 Task: Set the mime for HTTP stream output to "autodetected".
Action: Mouse moved to (140, 37)
Screenshot: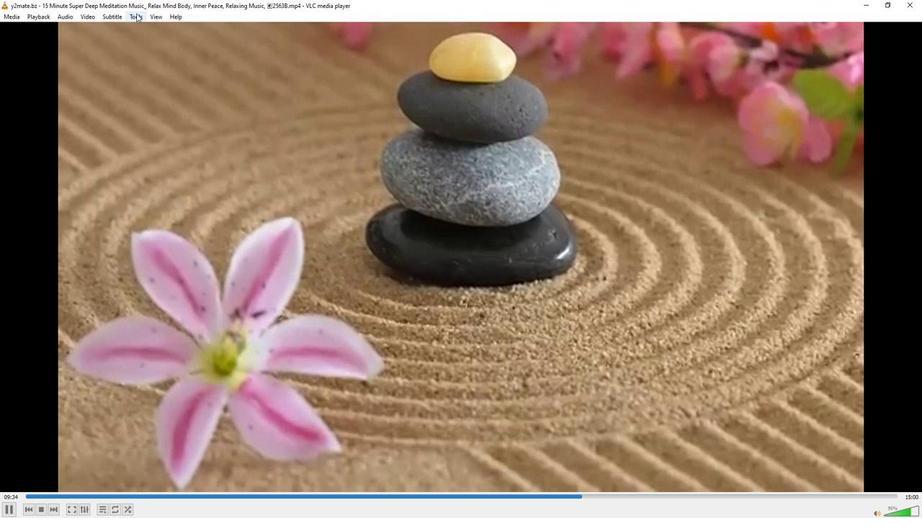 
Action: Mouse pressed left at (140, 37)
Screenshot: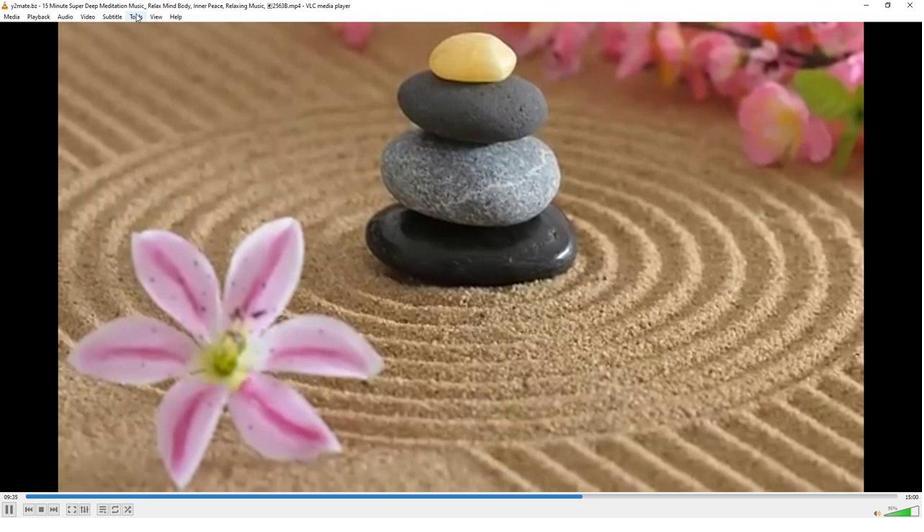 
Action: Mouse moved to (159, 146)
Screenshot: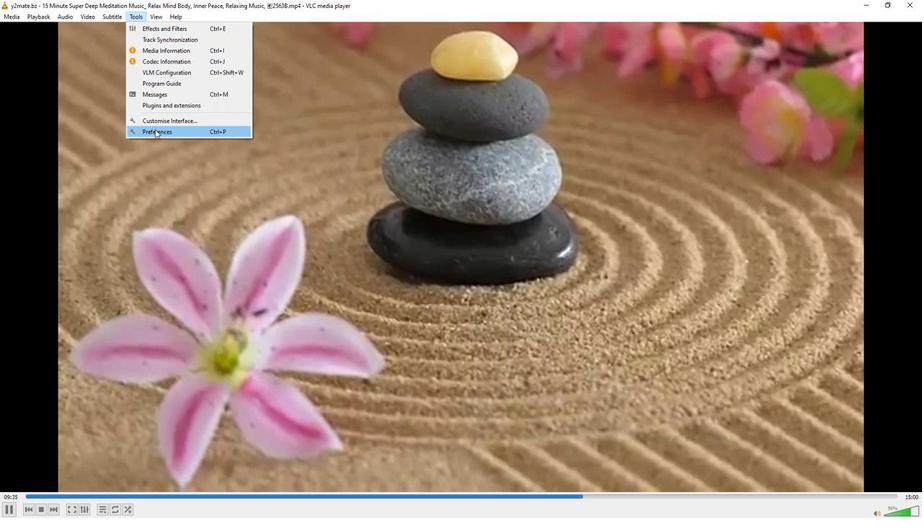 
Action: Mouse pressed left at (159, 146)
Screenshot: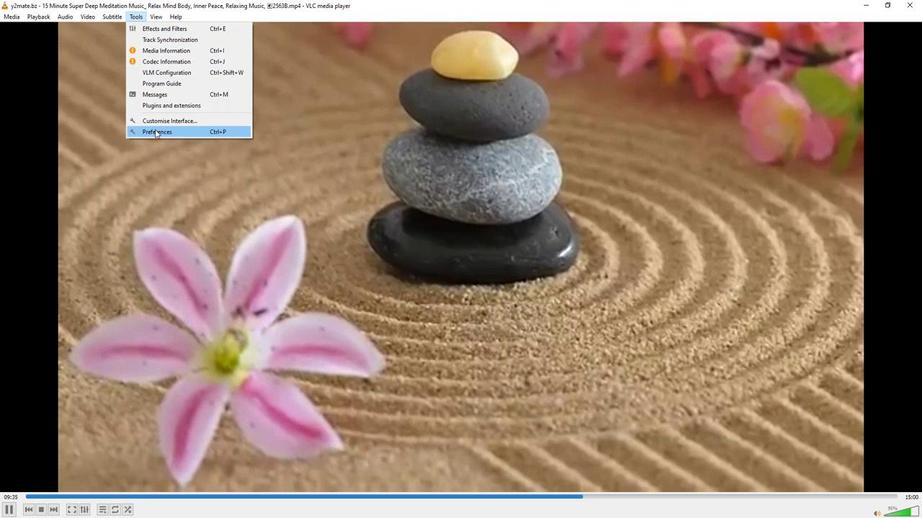 
Action: Mouse moved to (306, 420)
Screenshot: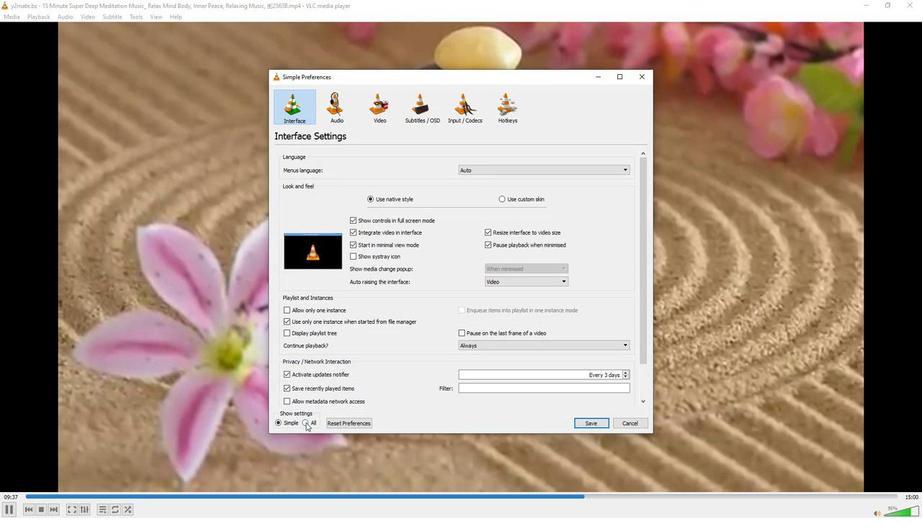 
Action: Mouse pressed left at (306, 420)
Screenshot: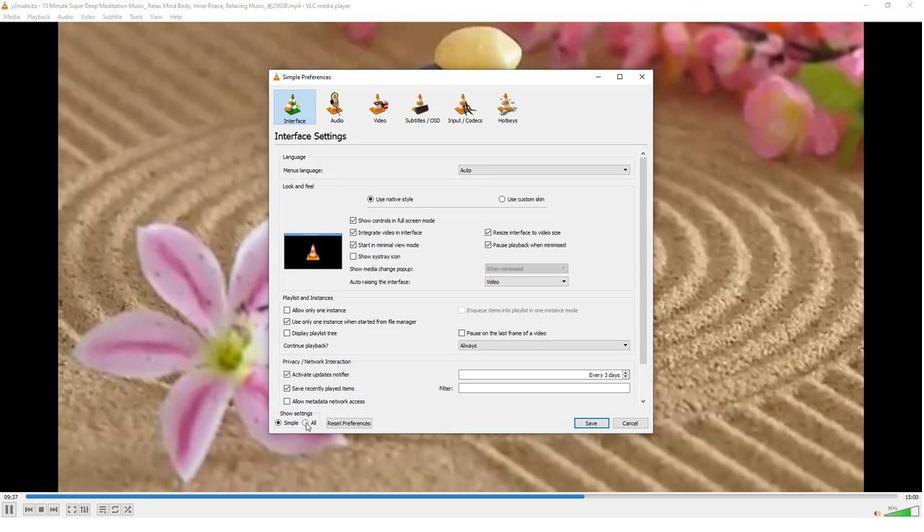 
Action: Mouse moved to (309, 378)
Screenshot: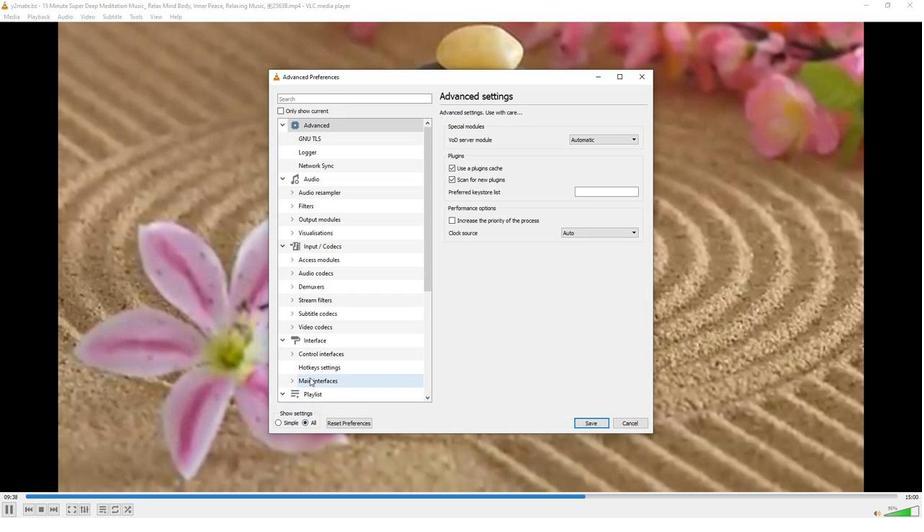 
Action: Mouse scrolled (309, 378) with delta (0, 0)
Screenshot: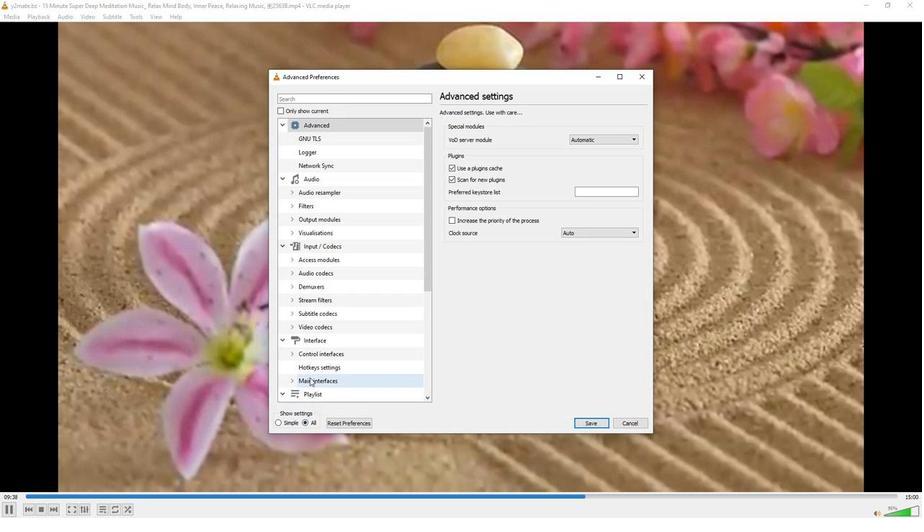 
Action: Mouse scrolled (309, 378) with delta (0, 0)
Screenshot: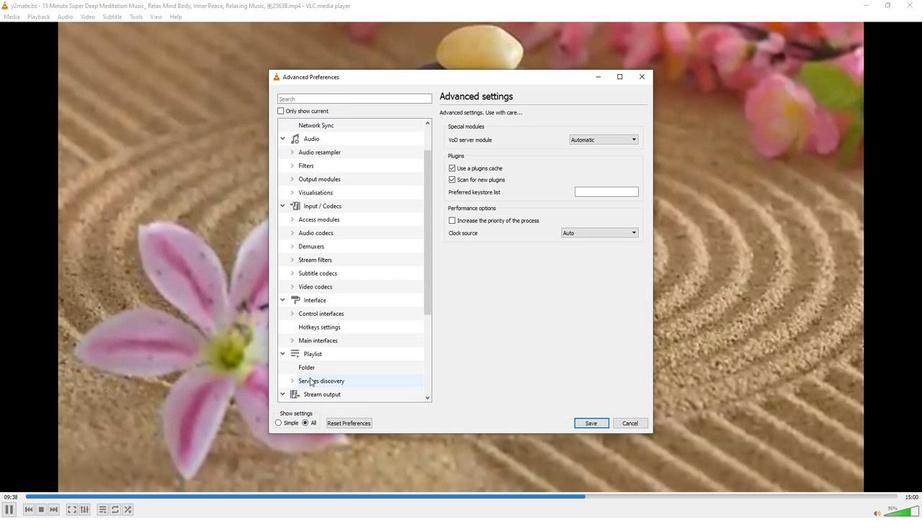 
Action: Mouse moved to (291, 370)
Screenshot: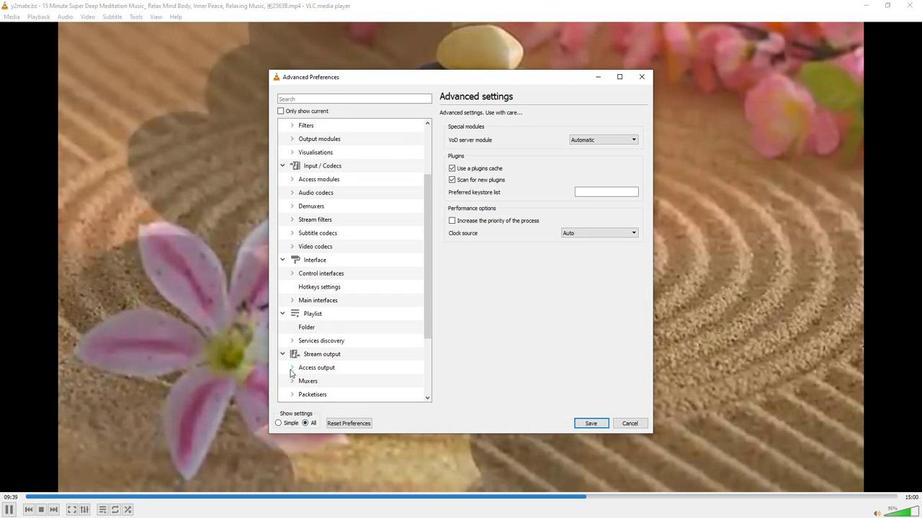 
Action: Mouse pressed left at (291, 370)
Screenshot: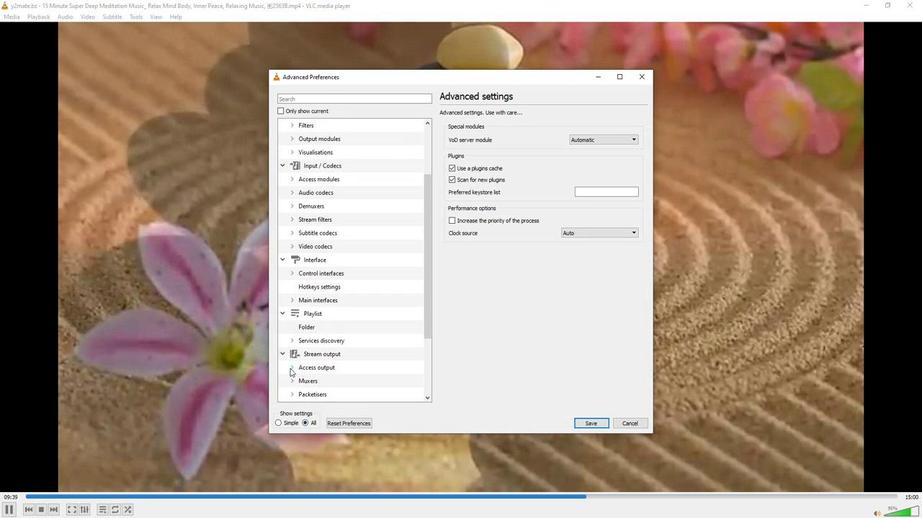 
Action: Mouse moved to (315, 394)
Screenshot: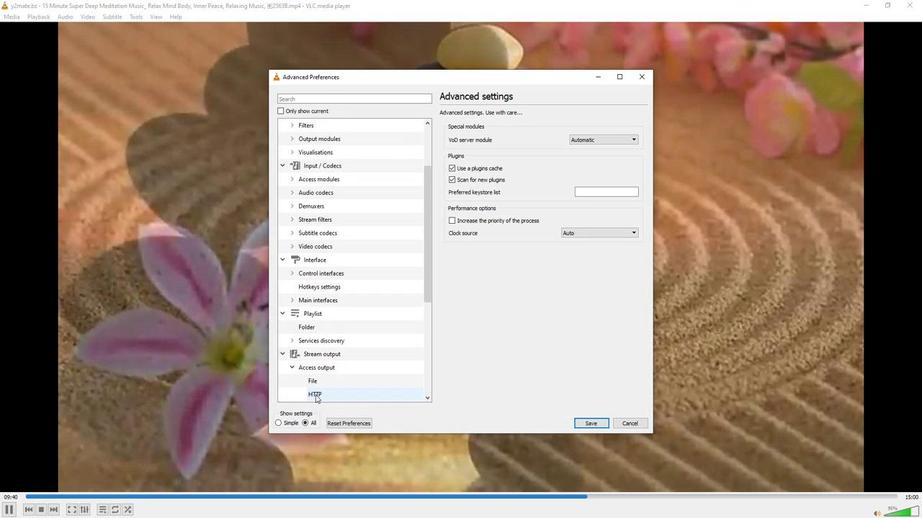 
Action: Mouse pressed left at (315, 394)
Screenshot: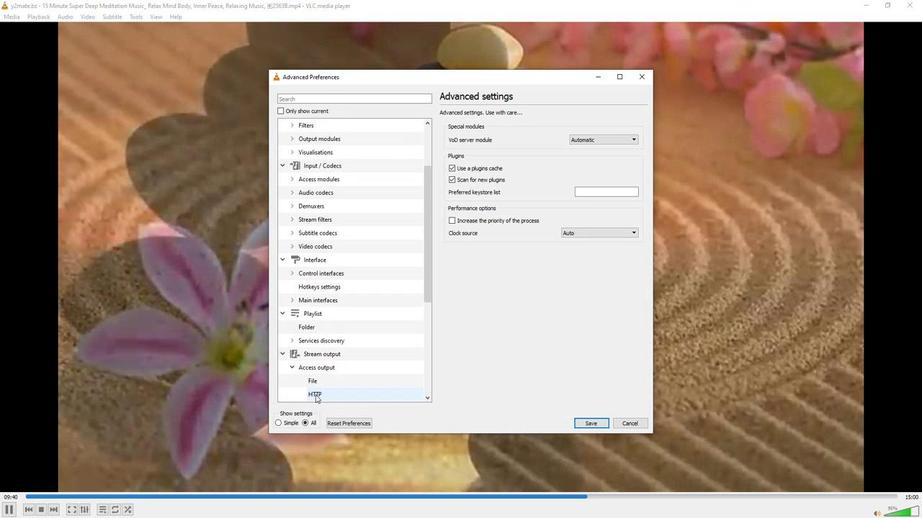 
Action: Mouse moved to (591, 168)
Screenshot: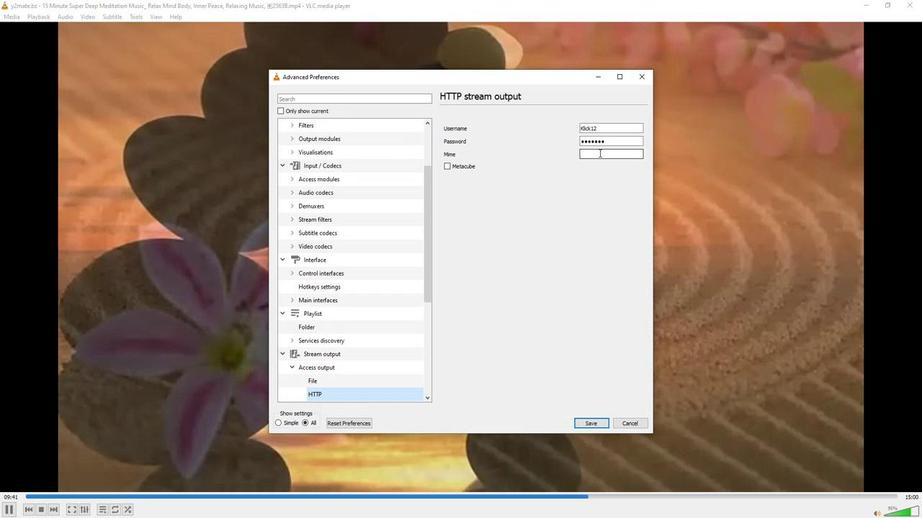 
Action: Mouse pressed left at (591, 168)
Screenshot: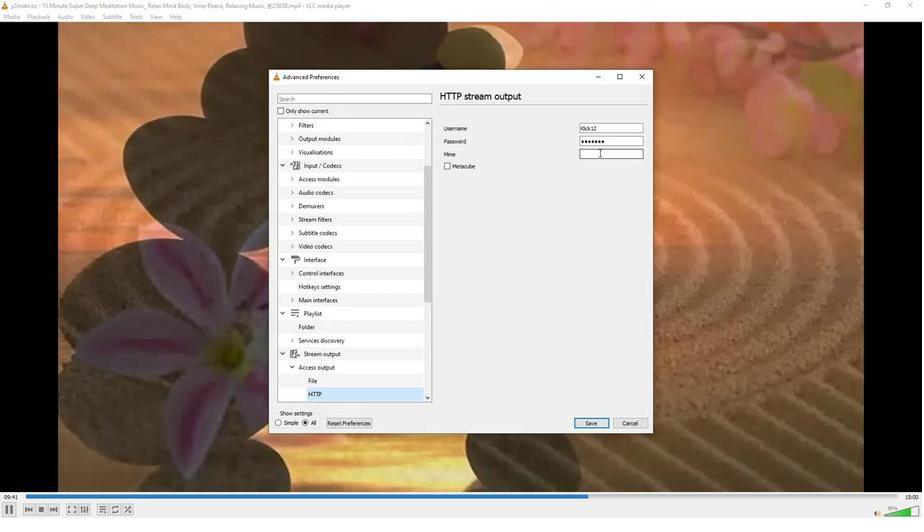 
Action: Mouse moved to (589, 169)
Screenshot: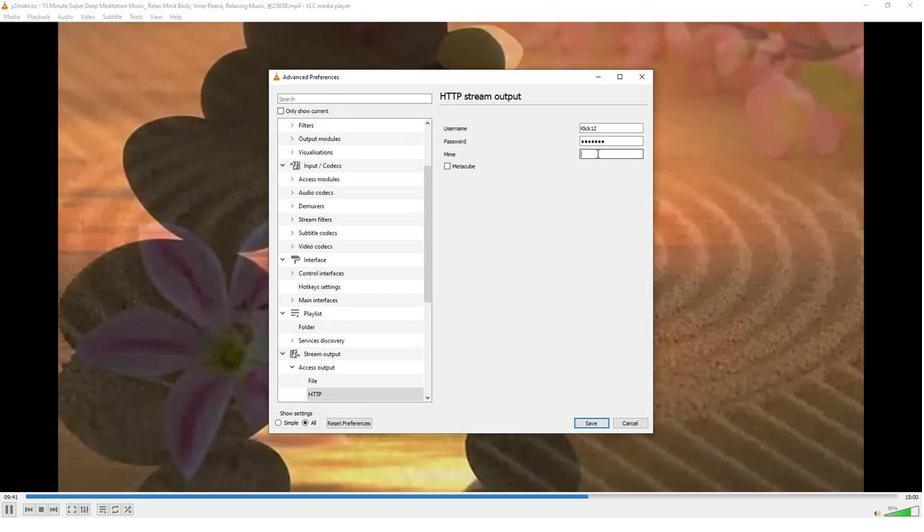
Action: Key pressed q<Key.backspace>autodetected
Screenshot: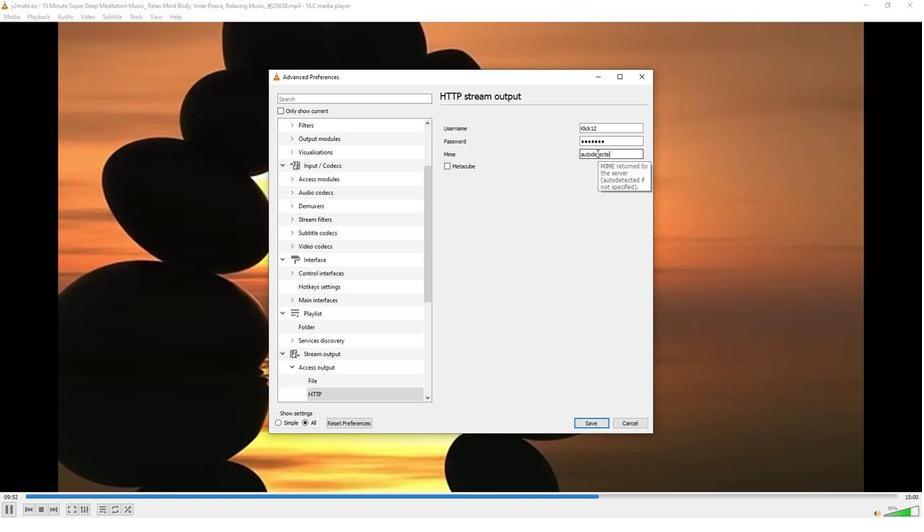 
Action: Mouse moved to (550, 242)
Screenshot: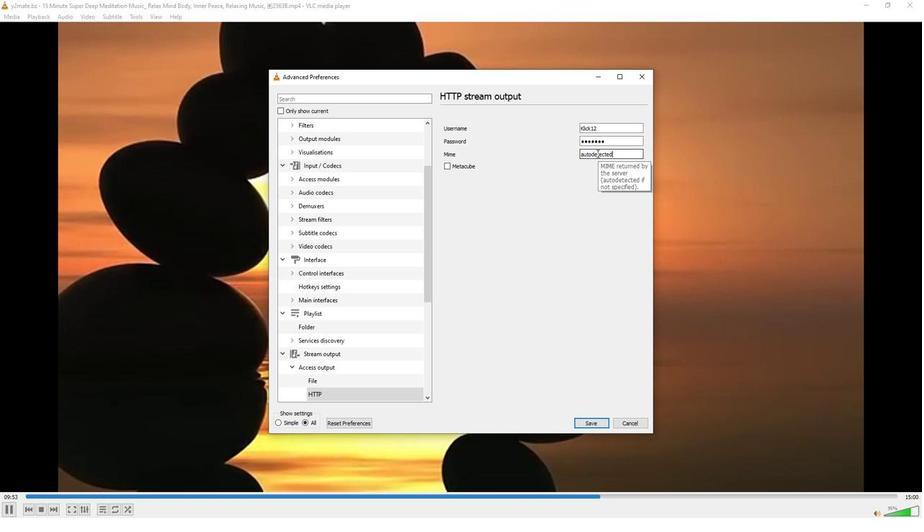 
